 Task: Add a custom guide.
Action: Mouse moved to (100, 89)
Screenshot: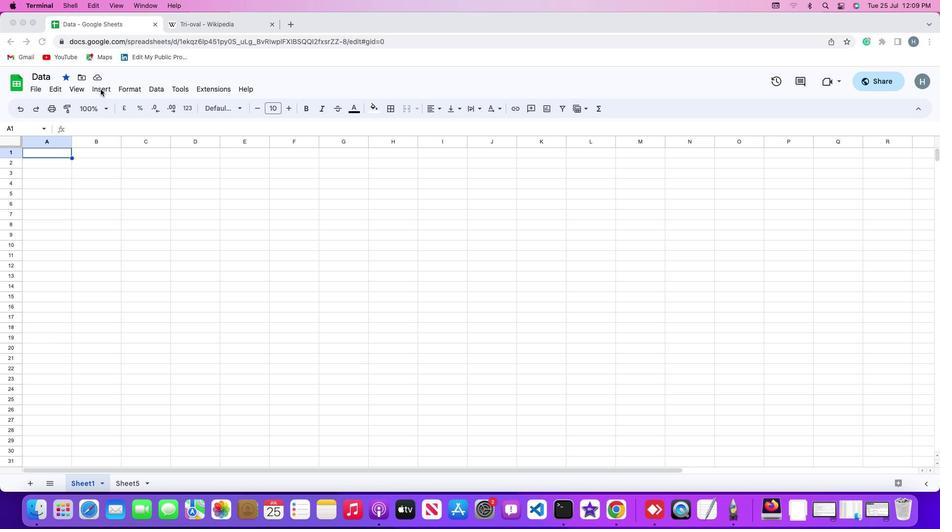 
Action: Mouse pressed left at (100, 89)
Screenshot: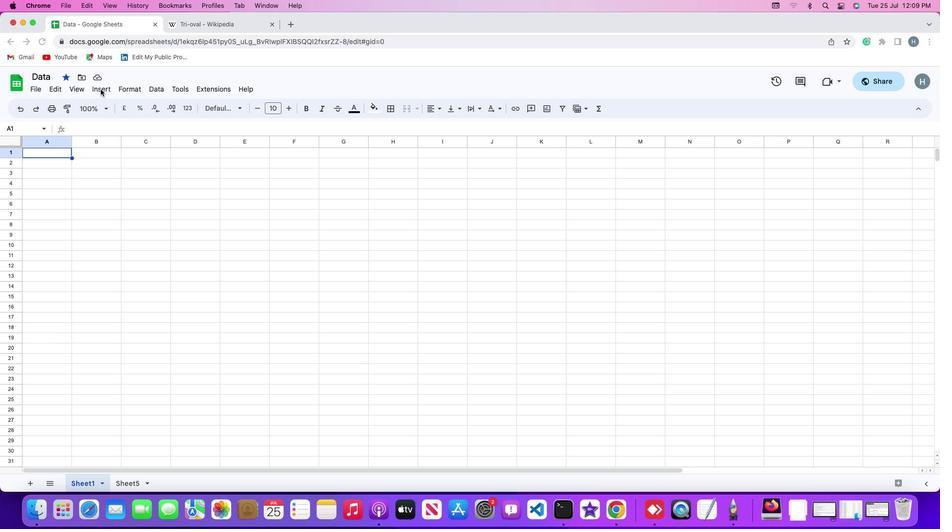 
Action: Mouse moved to (102, 87)
Screenshot: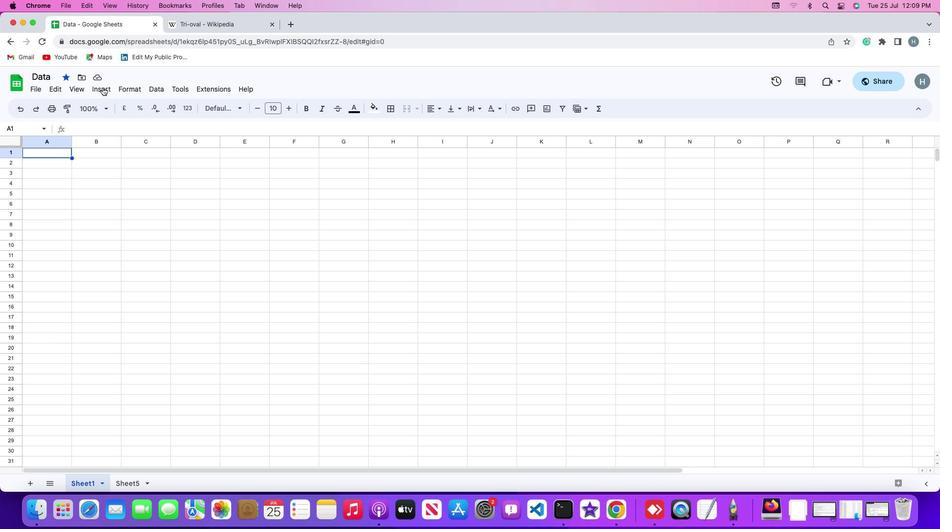 
Action: Mouse pressed left at (102, 87)
Screenshot: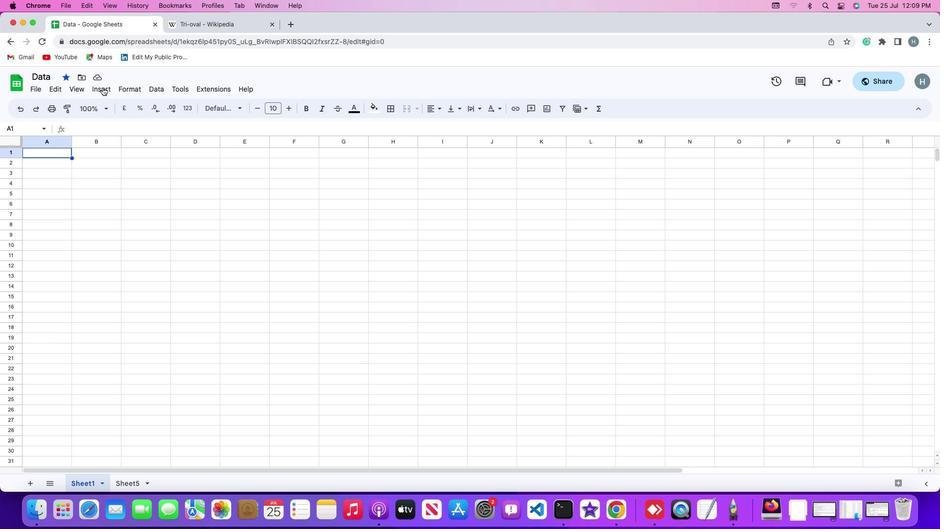 
Action: Mouse moved to (126, 221)
Screenshot: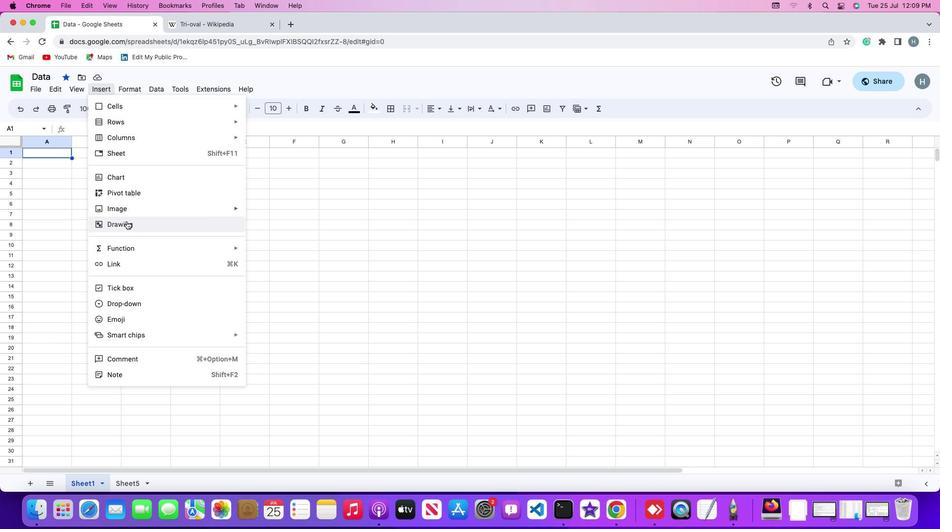 
Action: Mouse pressed left at (126, 221)
Screenshot: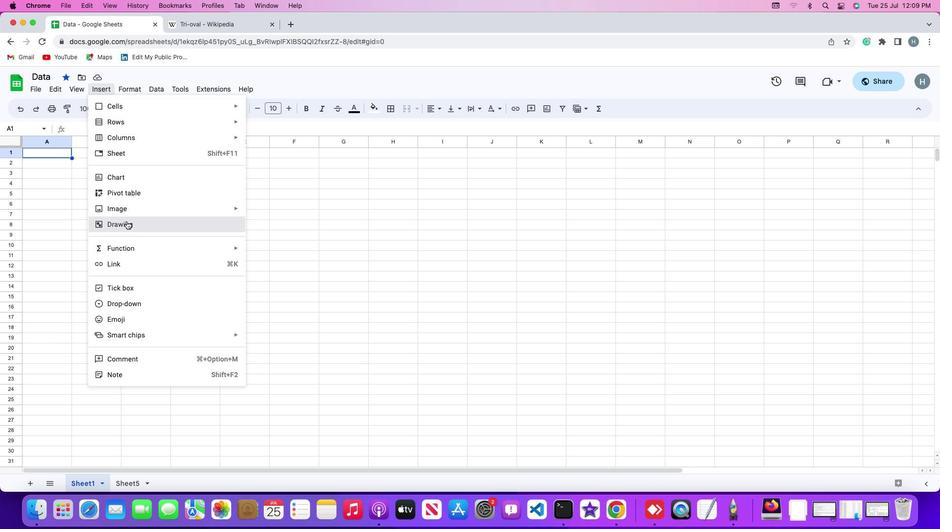 
Action: Mouse moved to (345, 126)
Screenshot: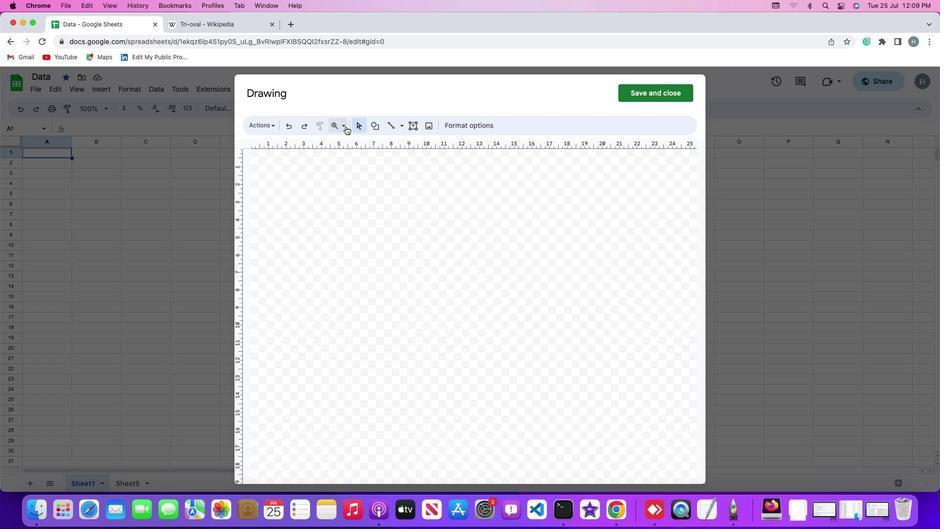 
Action: Mouse pressed left at (345, 126)
Screenshot: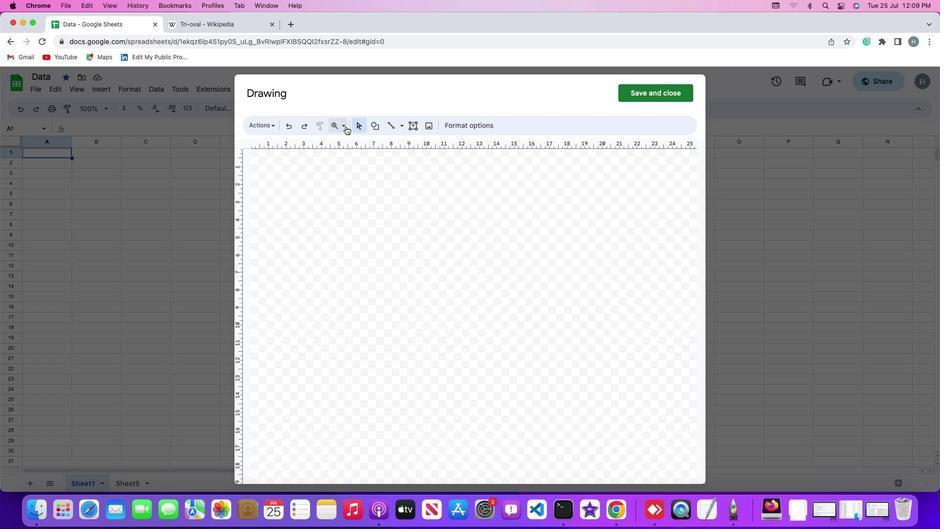 
Action: Mouse moved to (540, 232)
Screenshot: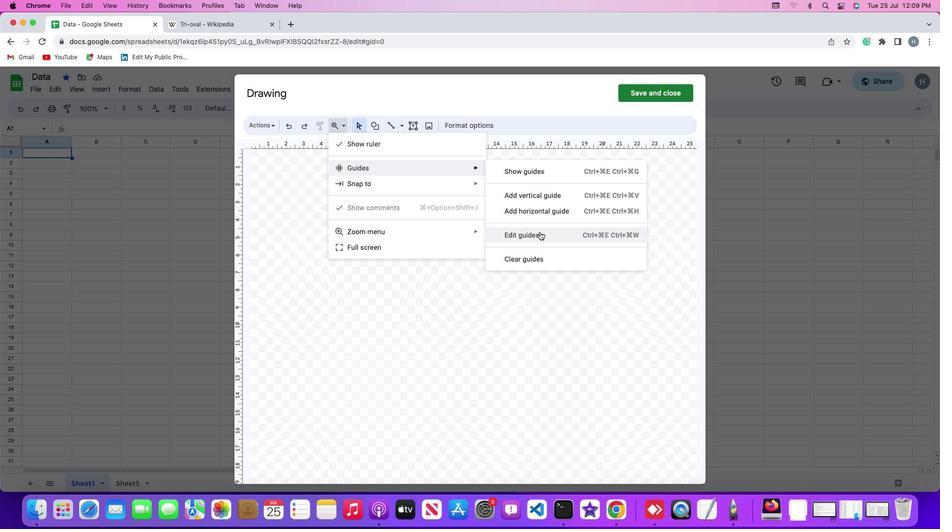 
Action: Mouse pressed left at (540, 232)
Screenshot: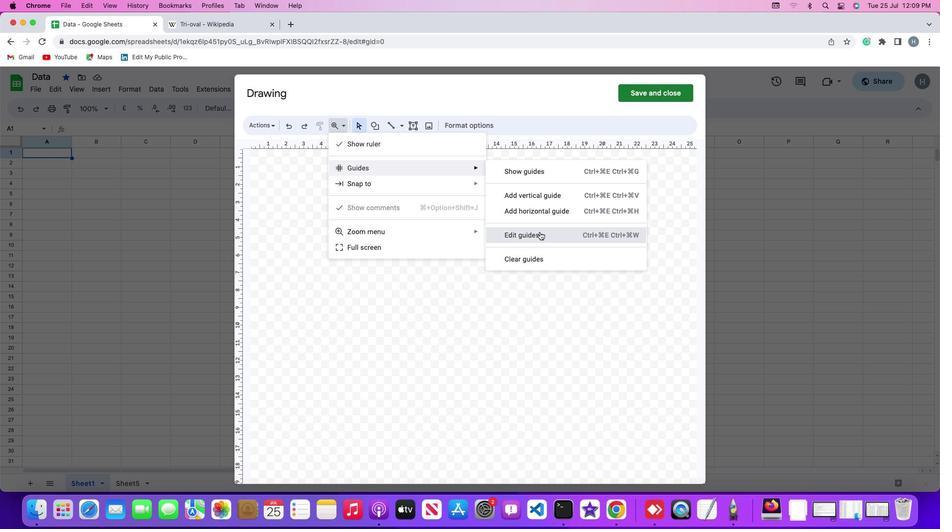 
Action: Mouse moved to (463, 217)
Screenshot: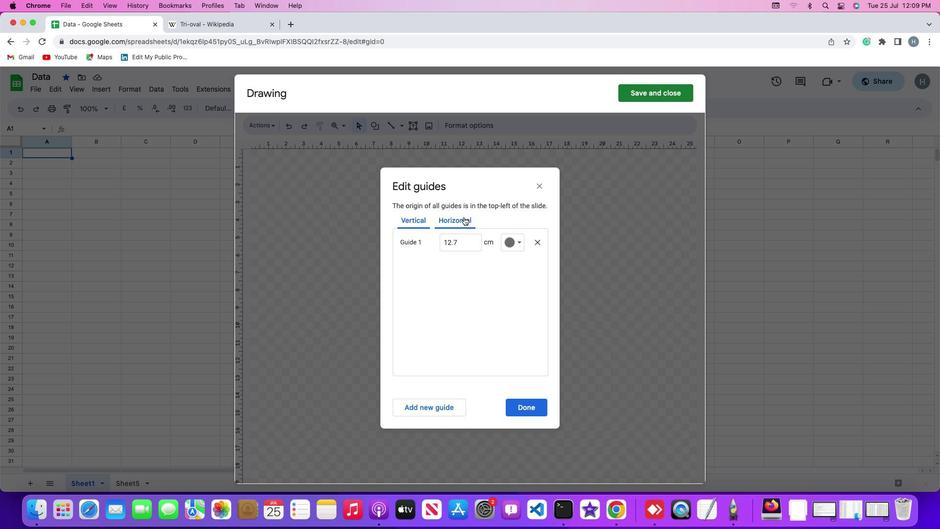 
Action: Mouse pressed left at (463, 217)
Screenshot: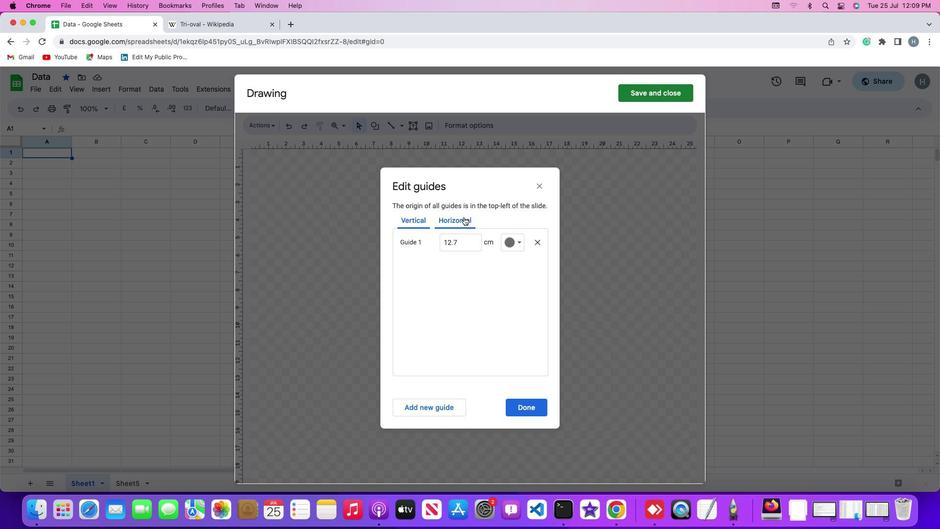 
Action: Mouse moved to (437, 405)
Screenshot: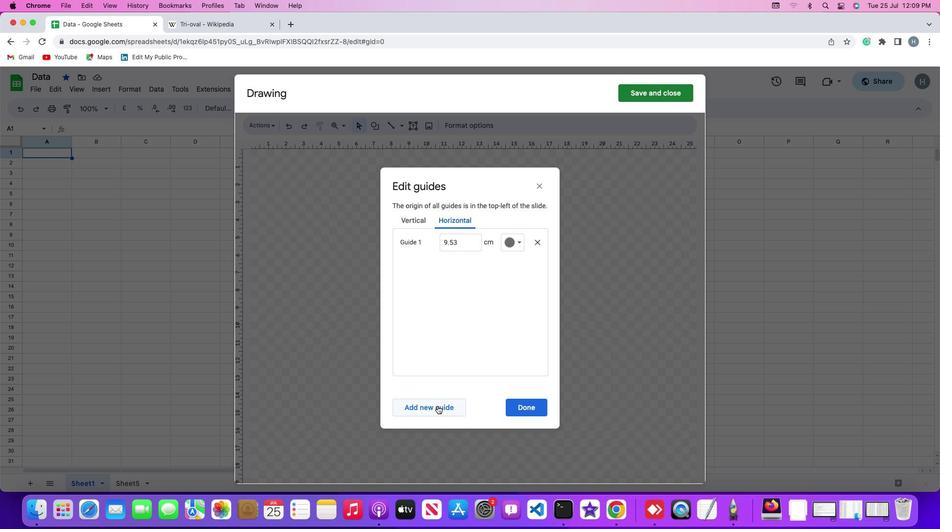 
Action: Mouse pressed left at (437, 405)
Screenshot: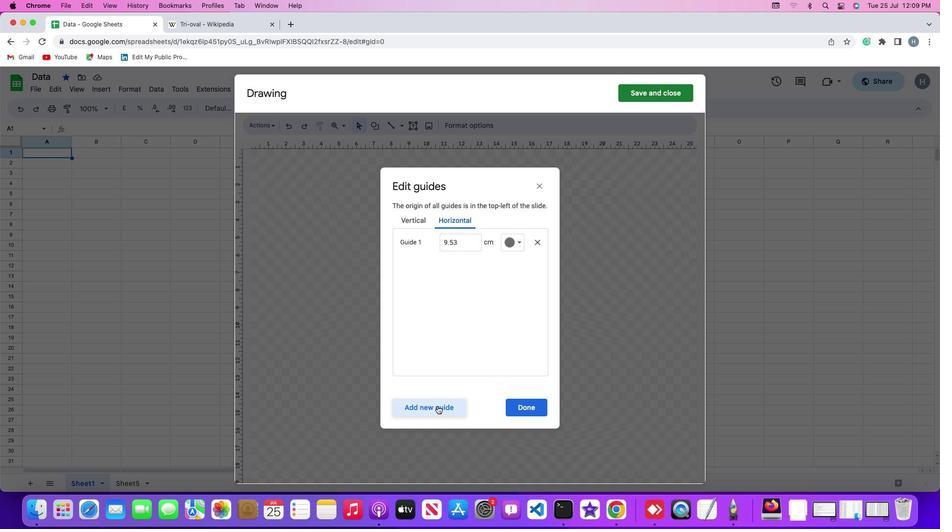 
Action: Mouse moved to (465, 267)
Screenshot: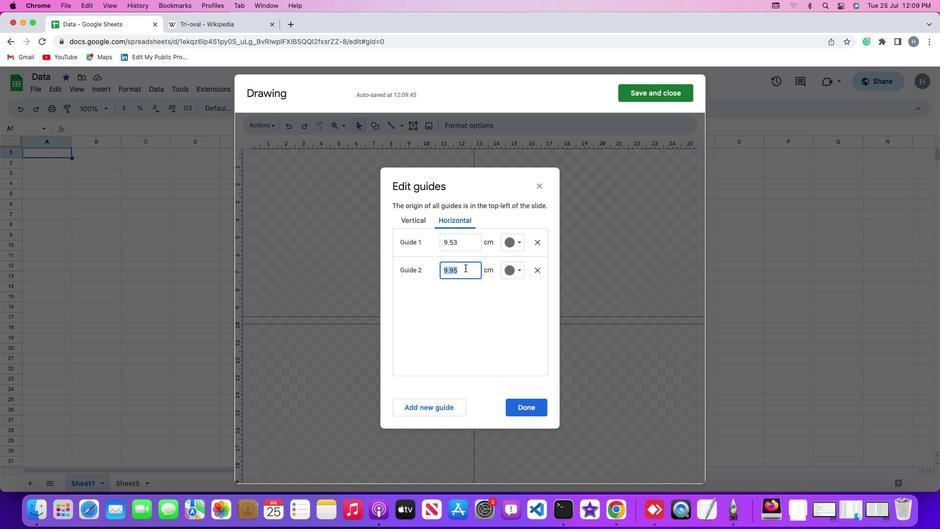 
Action: Key pressed Key.backspace'1''0'
Screenshot: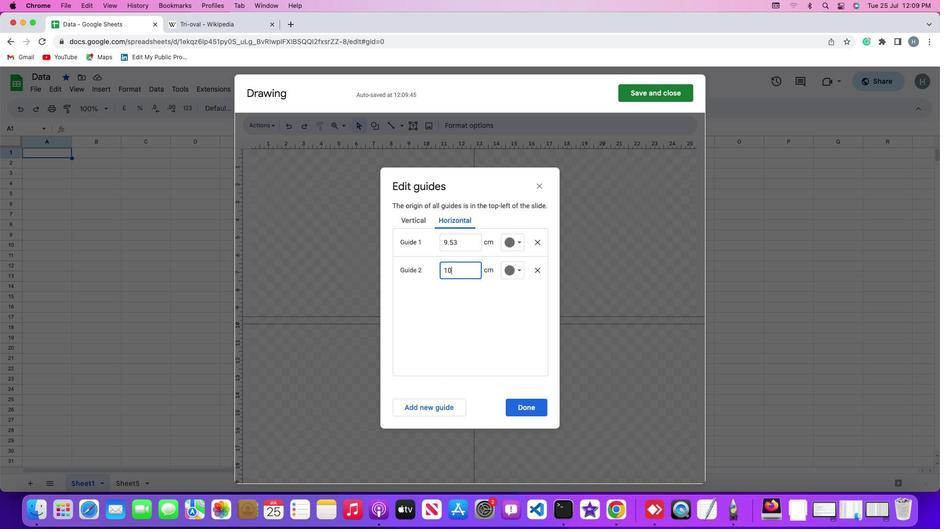 
Action: Mouse moved to (520, 268)
Screenshot: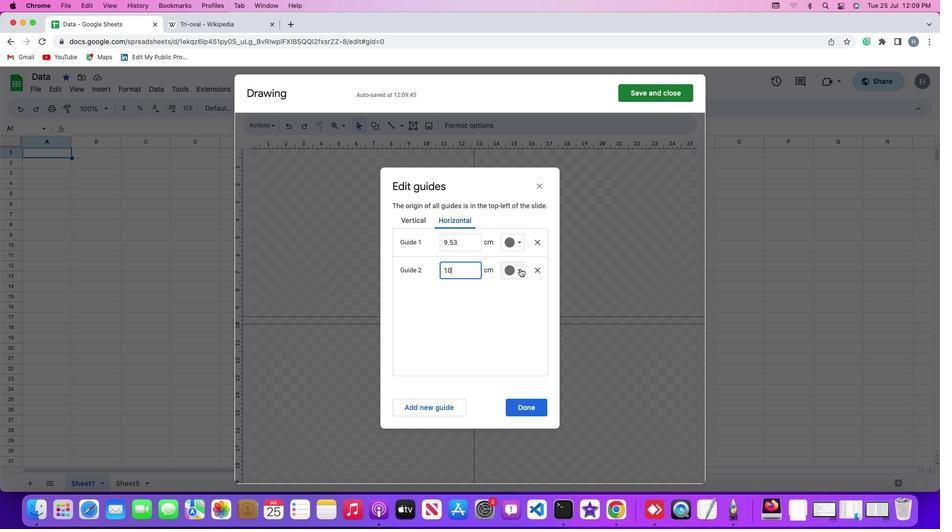
Action: Mouse pressed left at (520, 268)
Screenshot: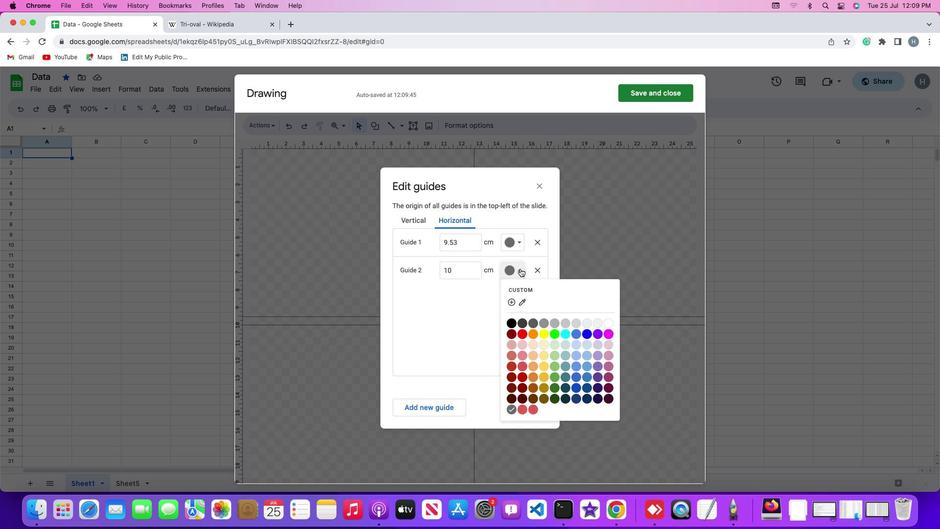 
Action: Mouse moved to (523, 334)
Screenshot: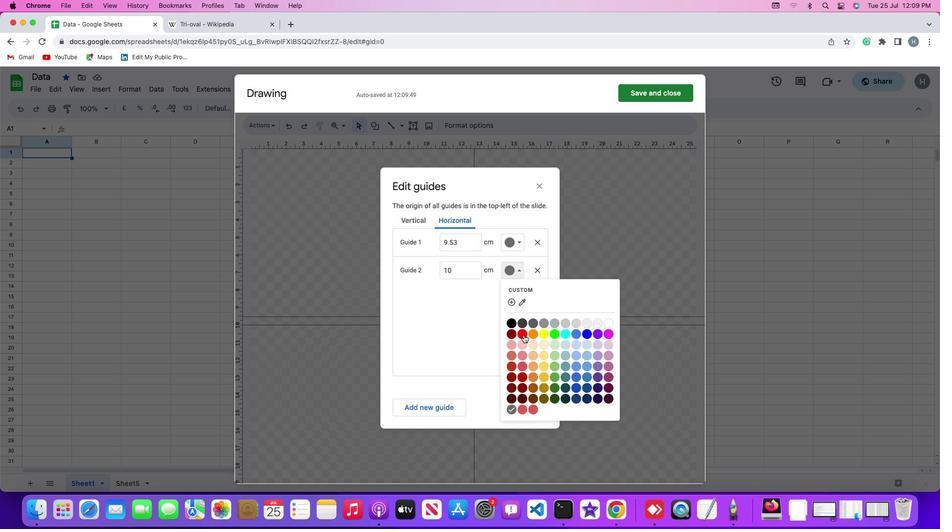 
Action: Mouse pressed left at (523, 334)
Screenshot: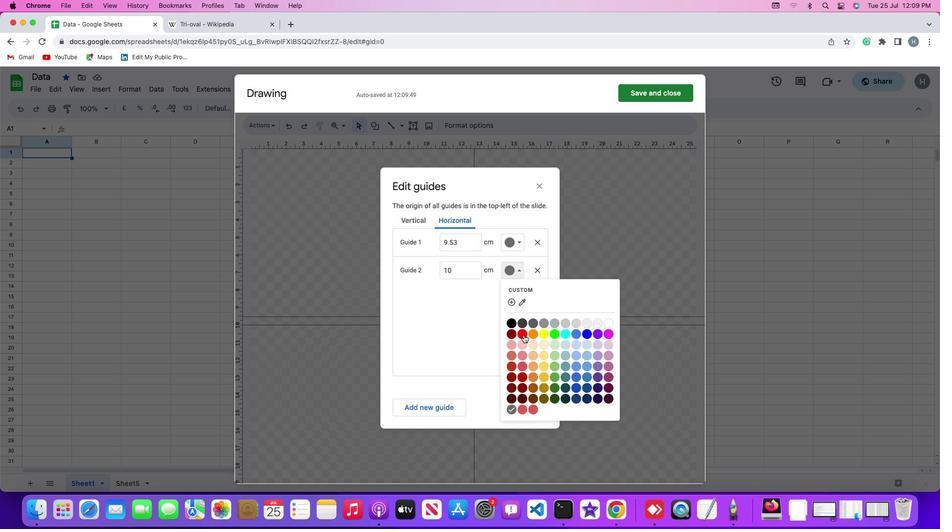
Action: Mouse moved to (528, 409)
Screenshot: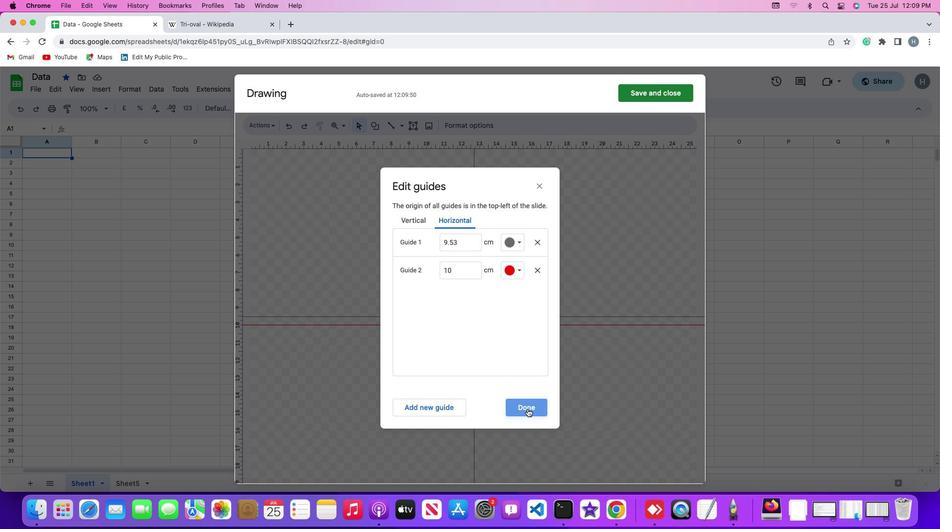 
Action: Mouse pressed left at (528, 409)
Screenshot: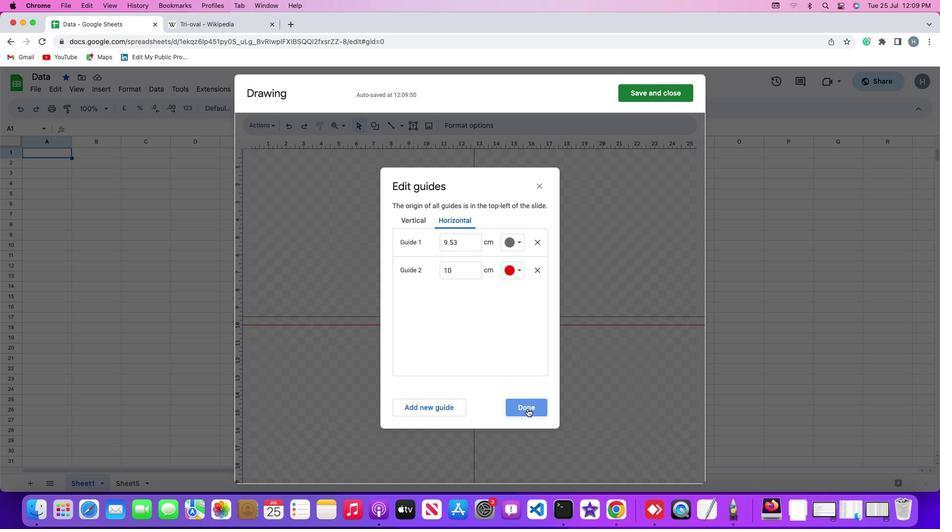 
Action: Mouse moved to (582, 357)
Screenshot: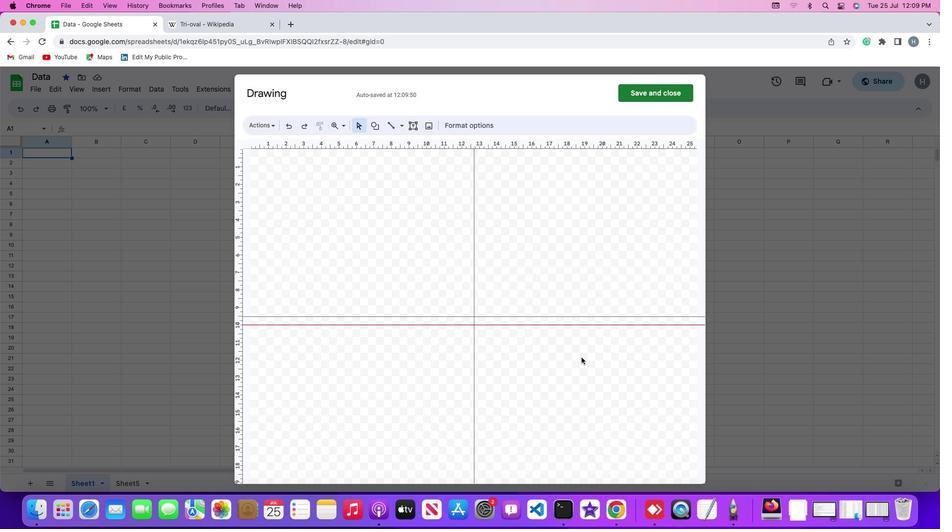 
